 Task: Invite Team Member Softage.1@softage.net to Workspace Content Management Software. Invite Team Member Softage.2@softage.net to Workspace Content Management Software. Invite Team Member Softage.3@softage.net to Workspace Content Management Software. Invite Team Member Softage.4@softage.net to Workspace Content Management Software
Action: Mouse moved to (419, 259)
Screenshot: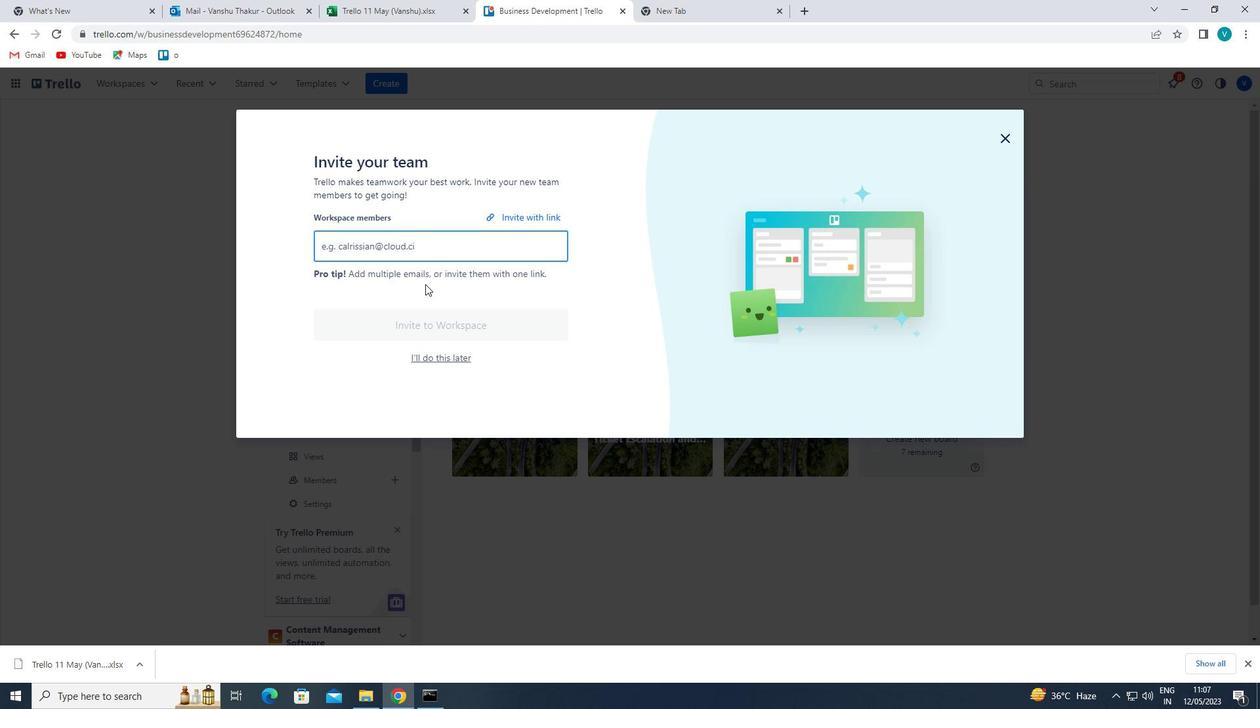 
Action: Mouse pressed left at (419, 259)
Screenshot: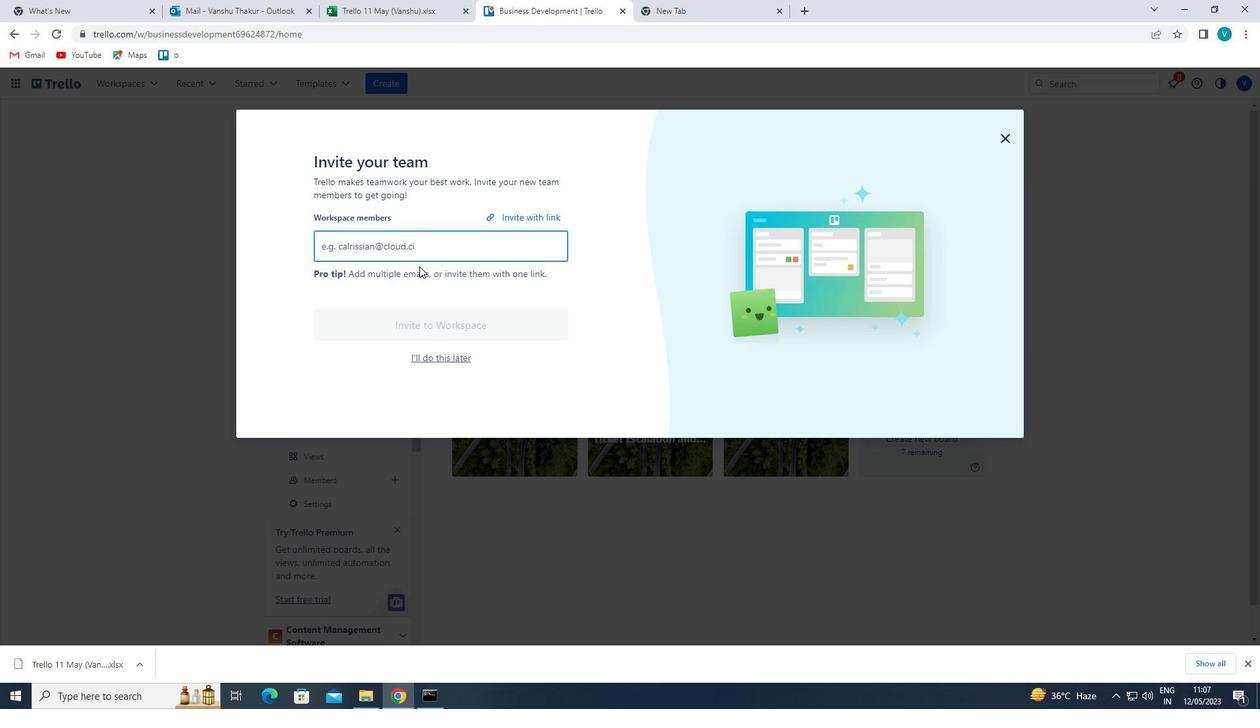 
Action: Mouse moved to (420, 253)
Screenshot: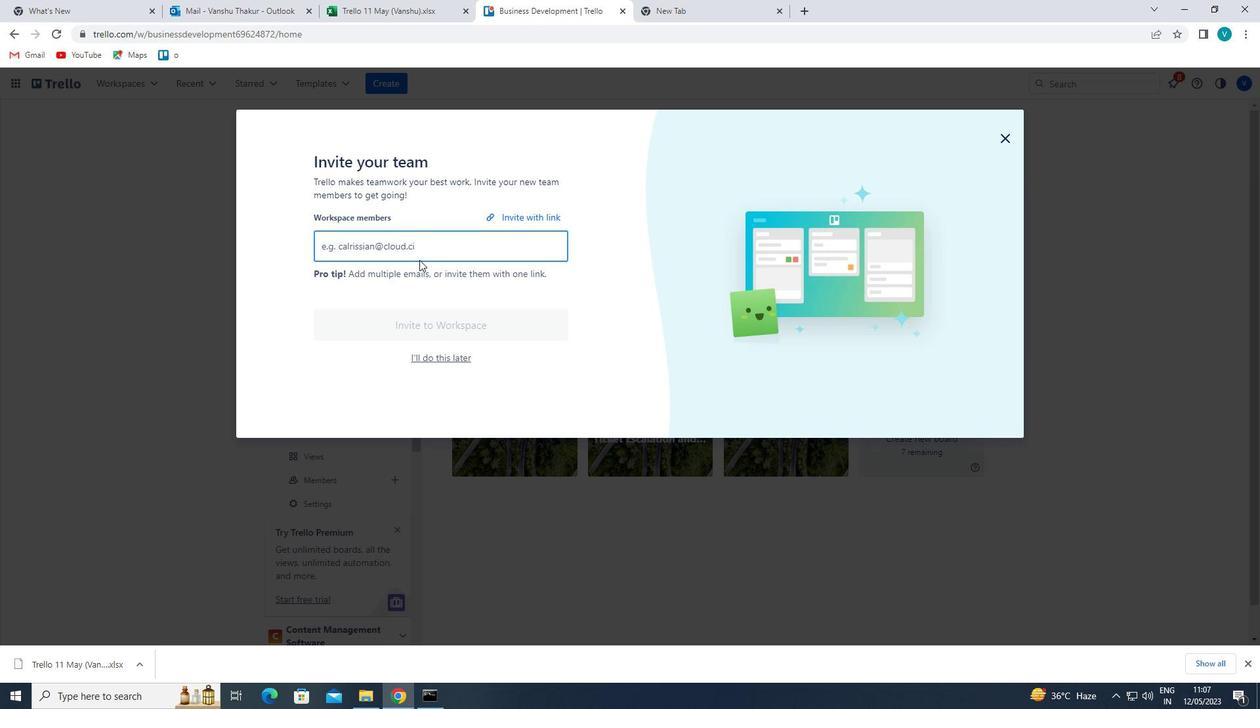 
Action: Mouse pressed left at (420, 253)
Screenshot: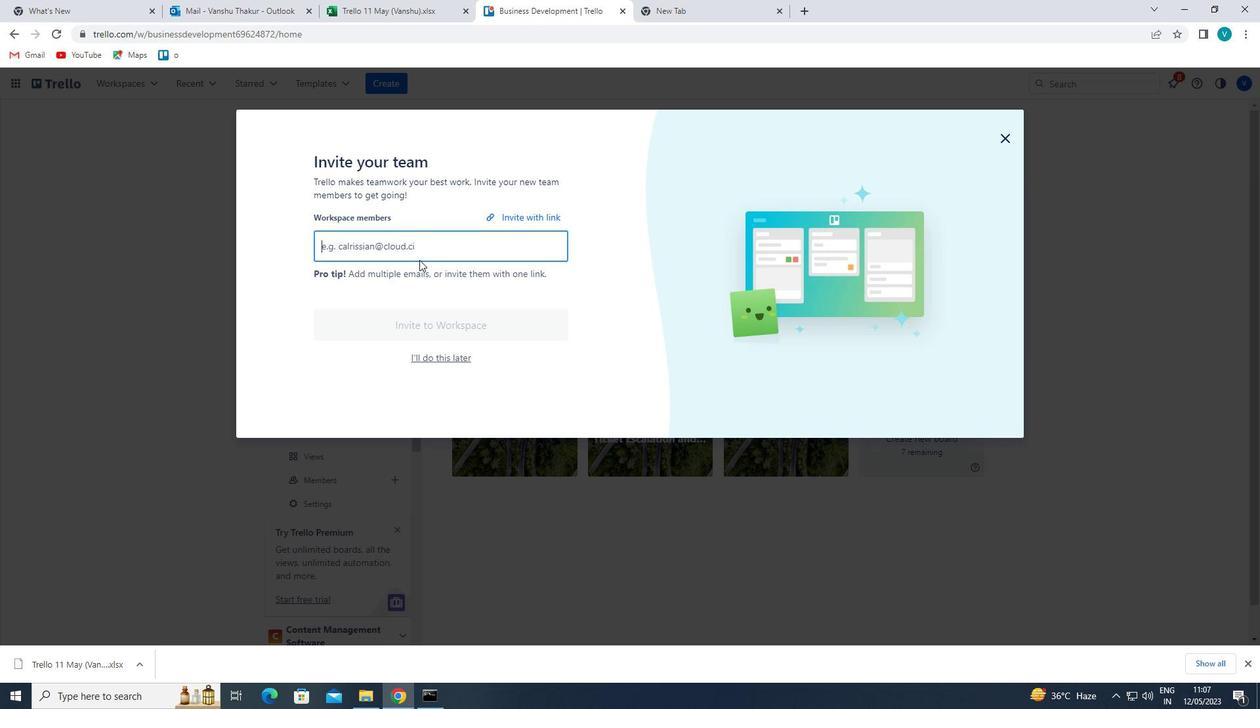 
Action: Key pressed <Key.shift>SOFTAGE.1<Key.shift>@SOFTAGE.NET<Key.enter><Key.shift>SOFTAGE.2<Key.shift>@SOFTAGE.NET<Key.enter><Key.shift>SOFTAGE.3<Key.shift>@SOFTAH<Key.backspace>GE.NET<Key.enter><Key.shift>SOFTAGE.4<Key.shift>@SOFTAGE,<Key.backspace>.NET<Key.enter>
Screenshot: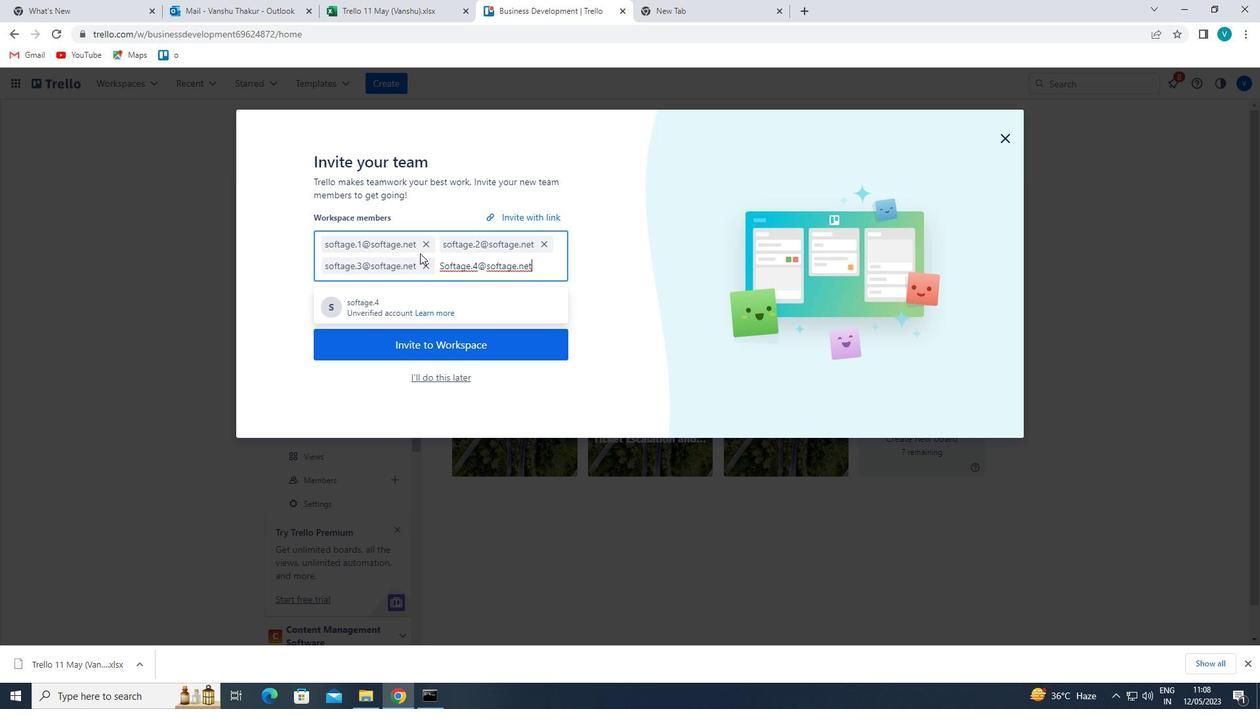 
Action: Mouse moved to (452, 370)
Screenshot: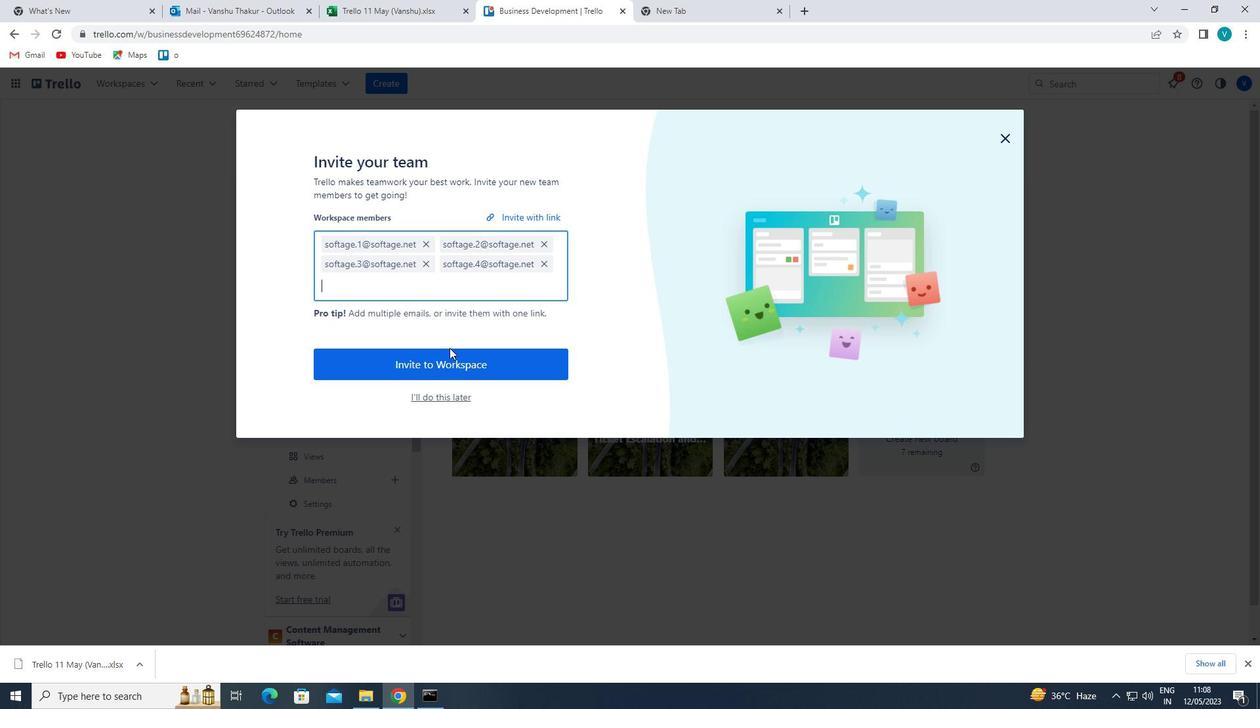 
Action: Mouse pressed left at (452, 370)
Screenshot: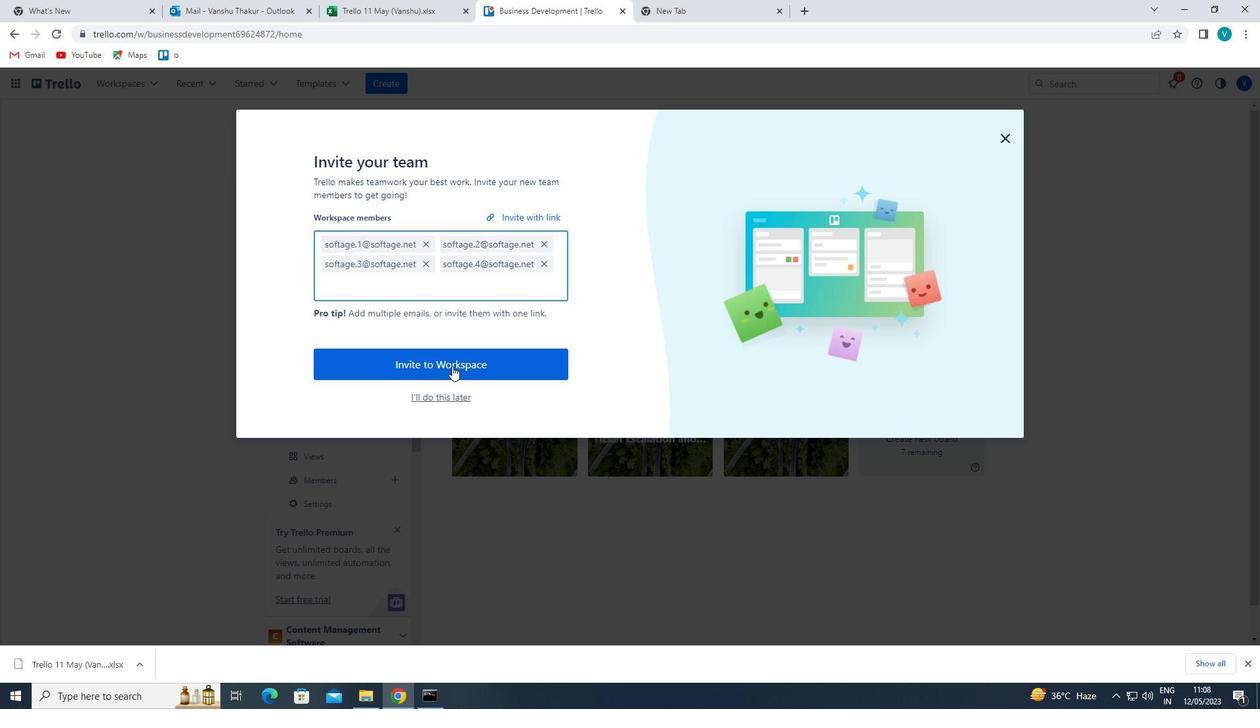
